Task: Set a default branch for a repository.
Action: Mouse moved to (1076, 62)
Screenshot: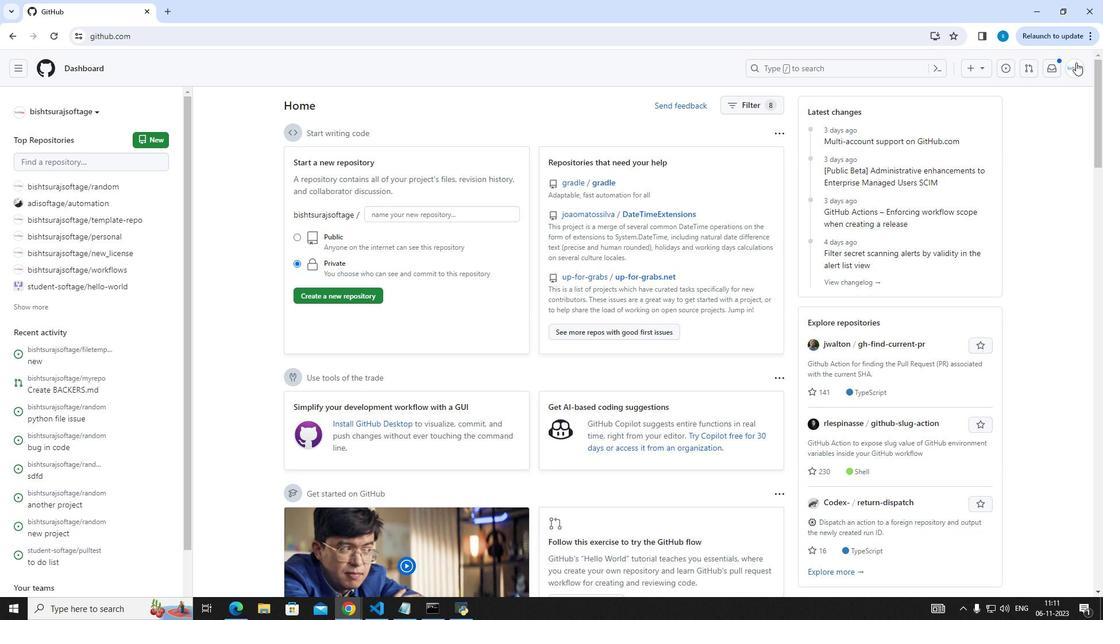 
Action: Mouse pressed left at (1076, 62)
Screenshot: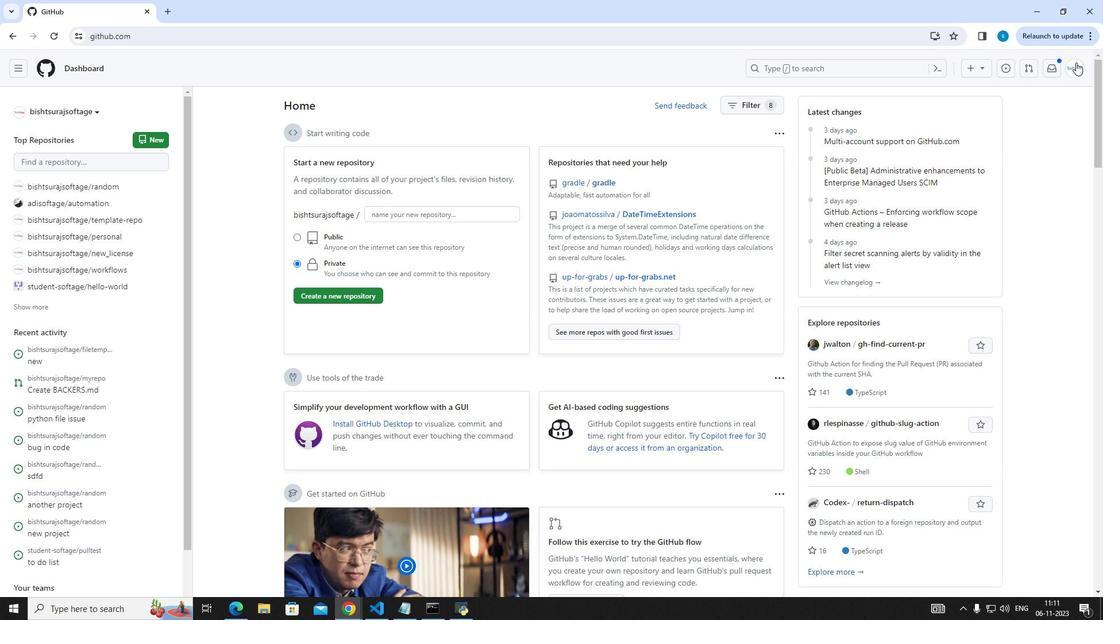 
Action: Mouse moved to (1039, 165)
Screenshot: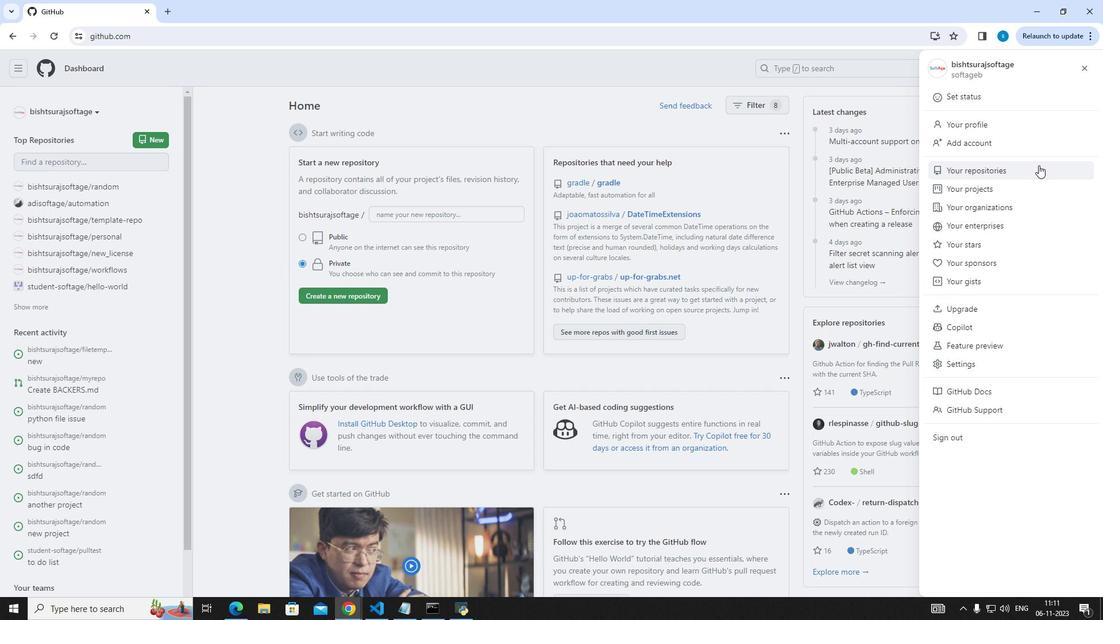 
Action: Mouse pressed left at (1039, 165)
Screenshot: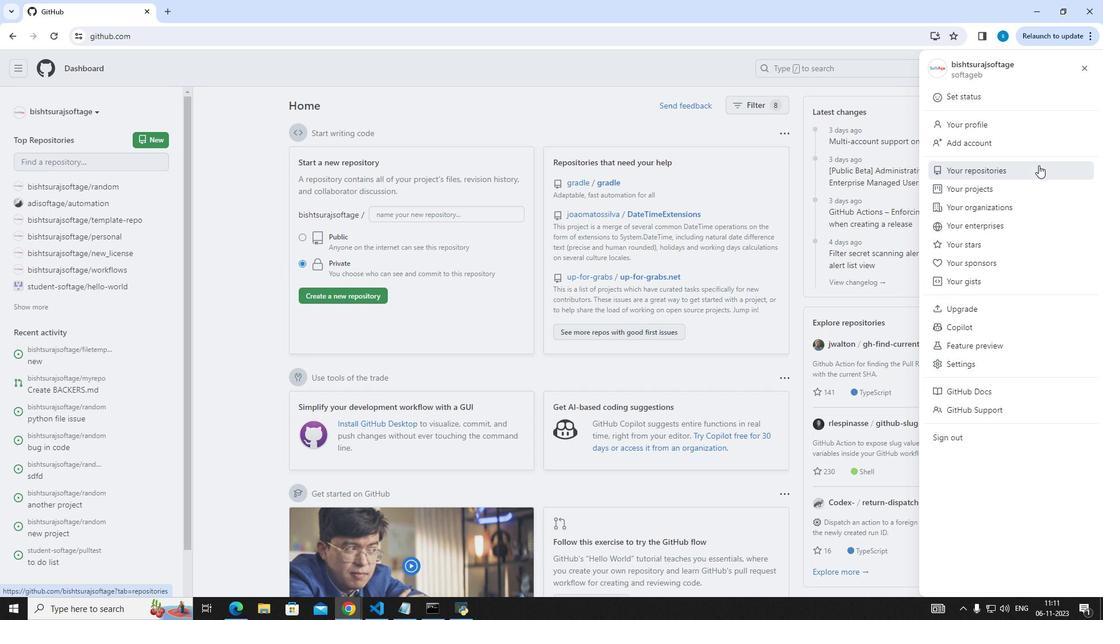 
Action: Mouse moved to (445, 173)
Screenshot: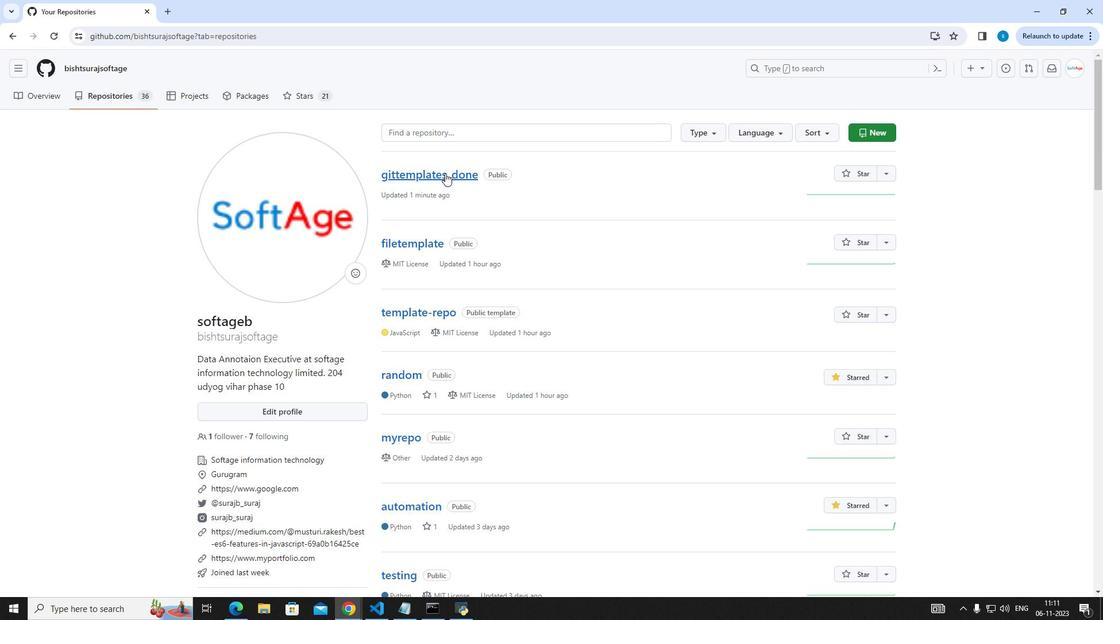 
Action: Mouse pressed left at (445, 173)
Screenshot: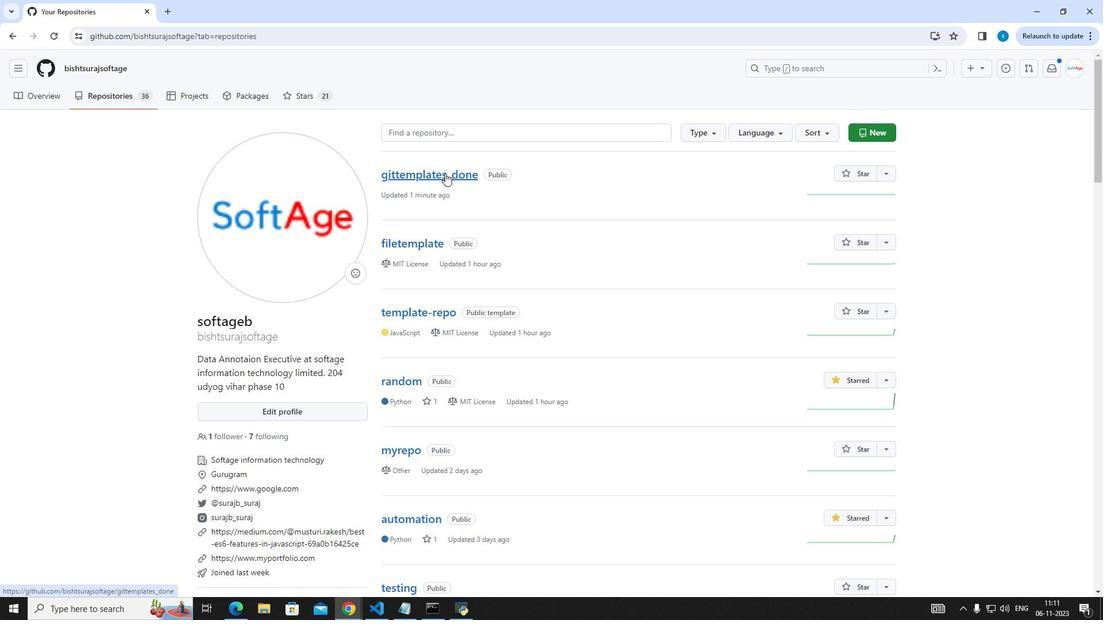 
Action: Mouse moved to (482, 99)
Screenshot: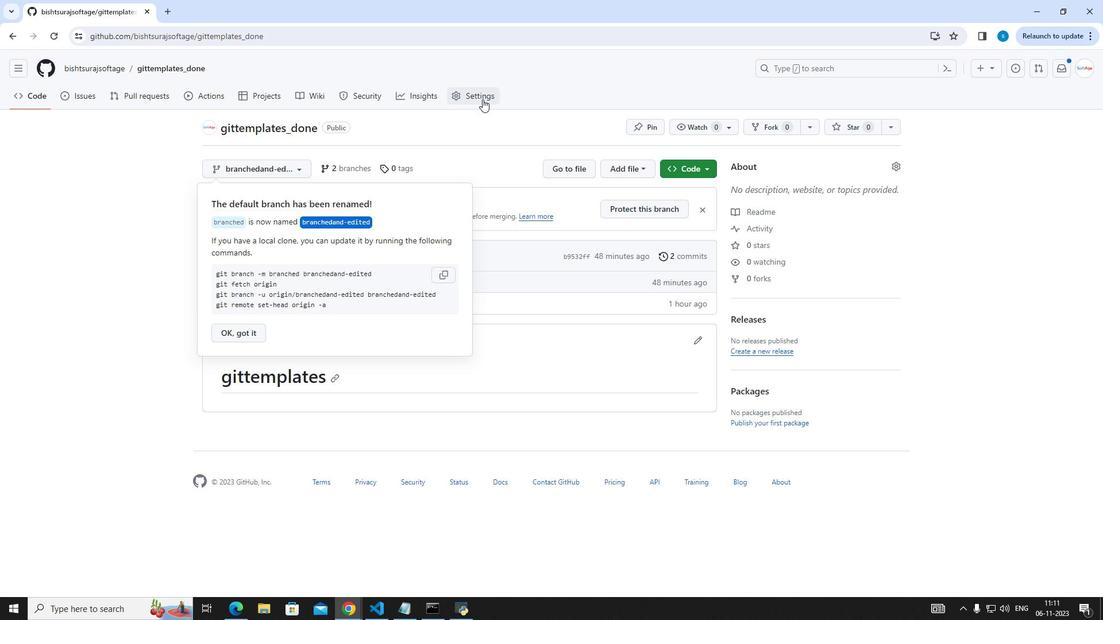 
Action: Mouse pressed left at (482, 99)
Screenshot: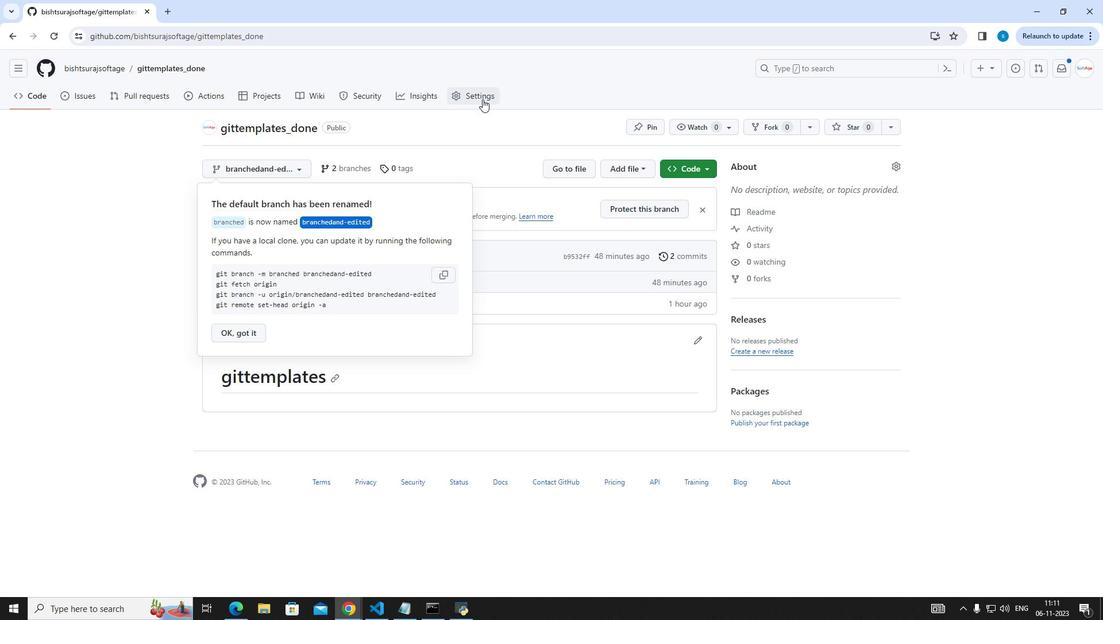 
Action: Mouse moved to (568, 371)
Screenshot: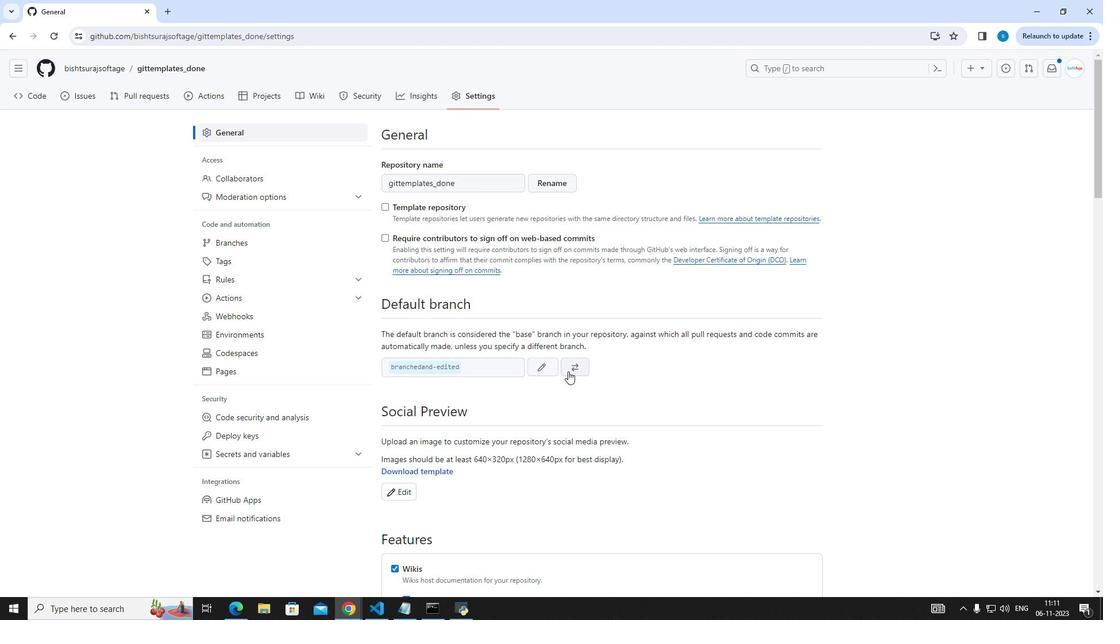 
Action: Mouse pressed left at (568, 371)
Screenshot: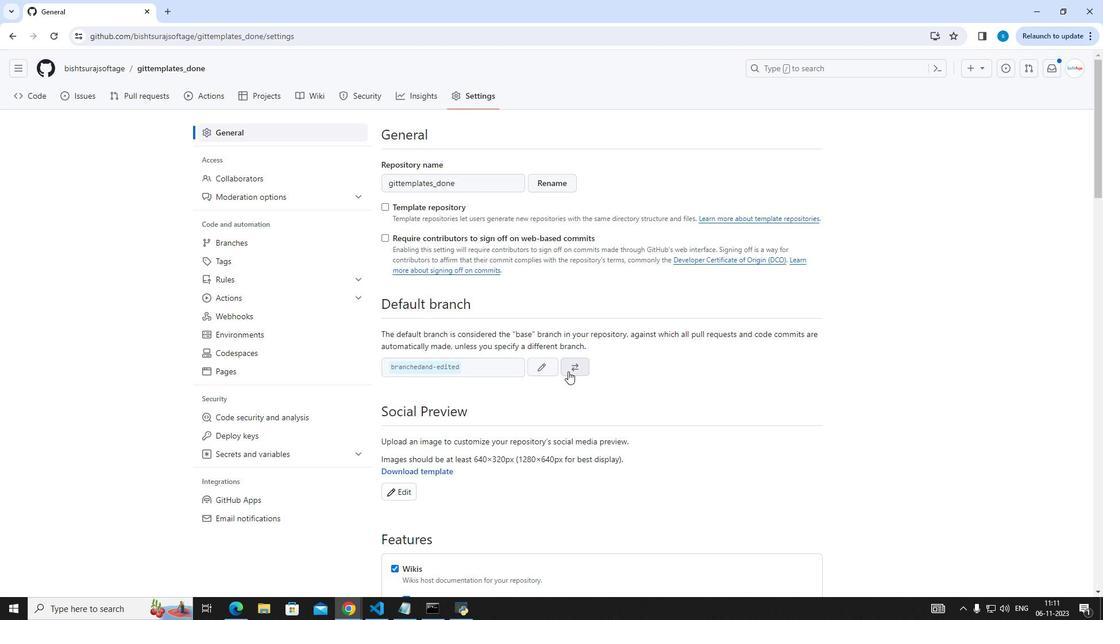 
Action: Mouse moved to (501, 198)
Screenshot: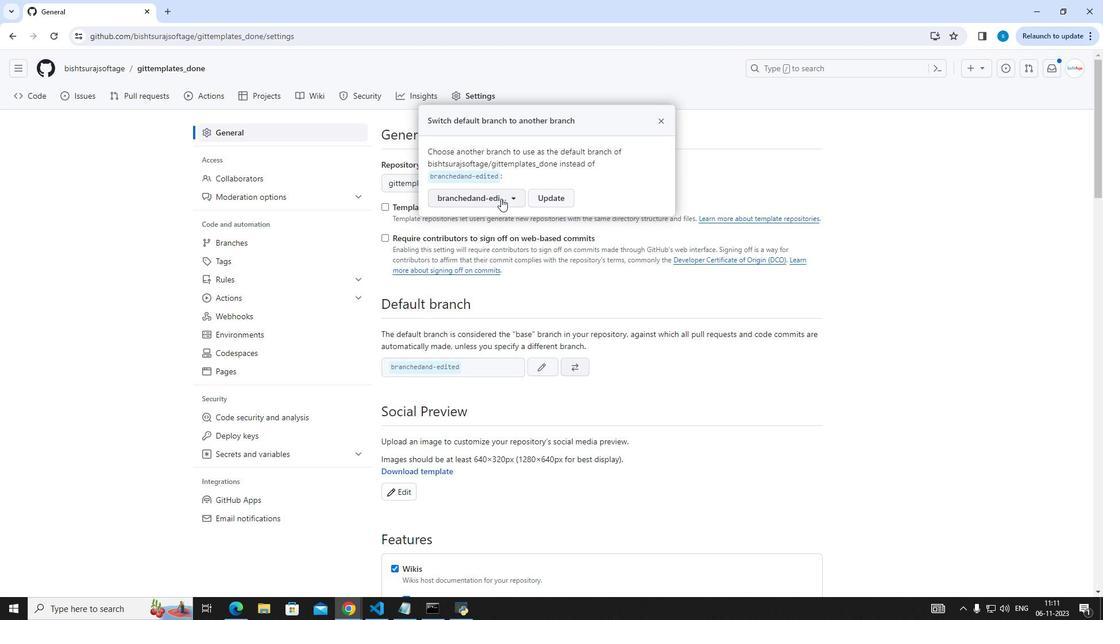 
Action: Mouse pressed left at (501, 198)
Screenshot: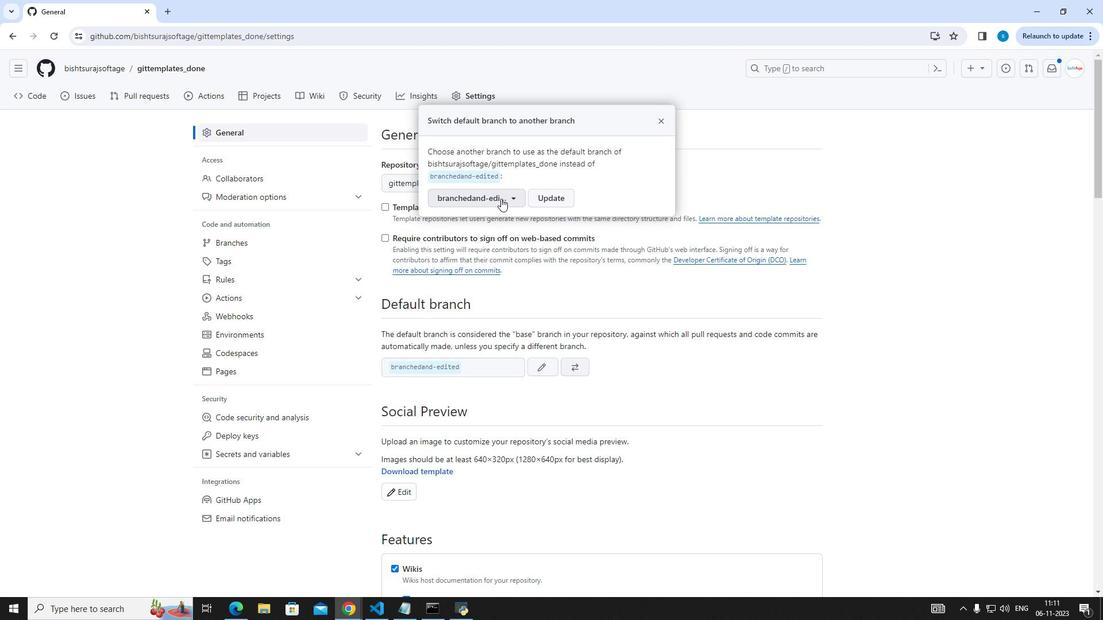 
Action: Mouse moved to (487, 241)
Screenshot: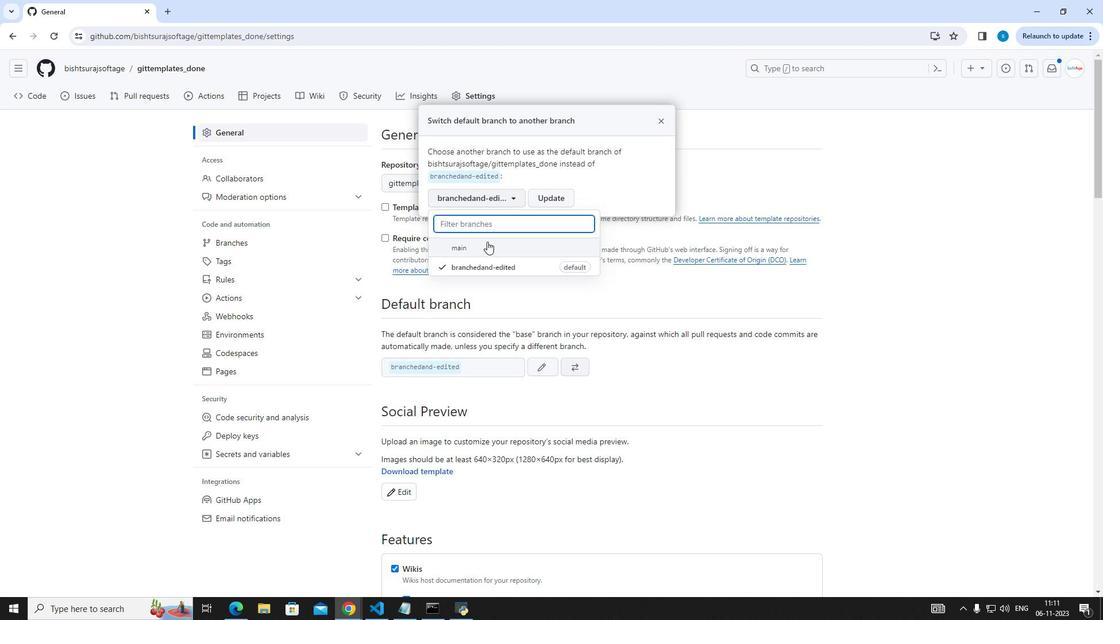 
Action: Mouse pressed left at (487, 241)
Screenshot: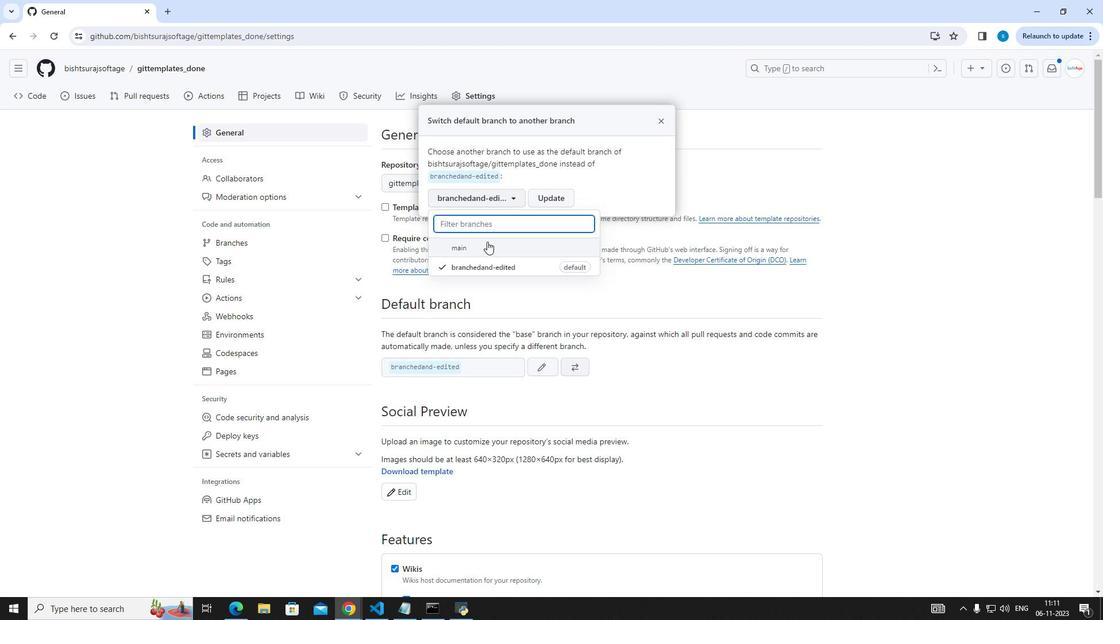 
Action: Mouse moved to (508, 199)
Screenshot: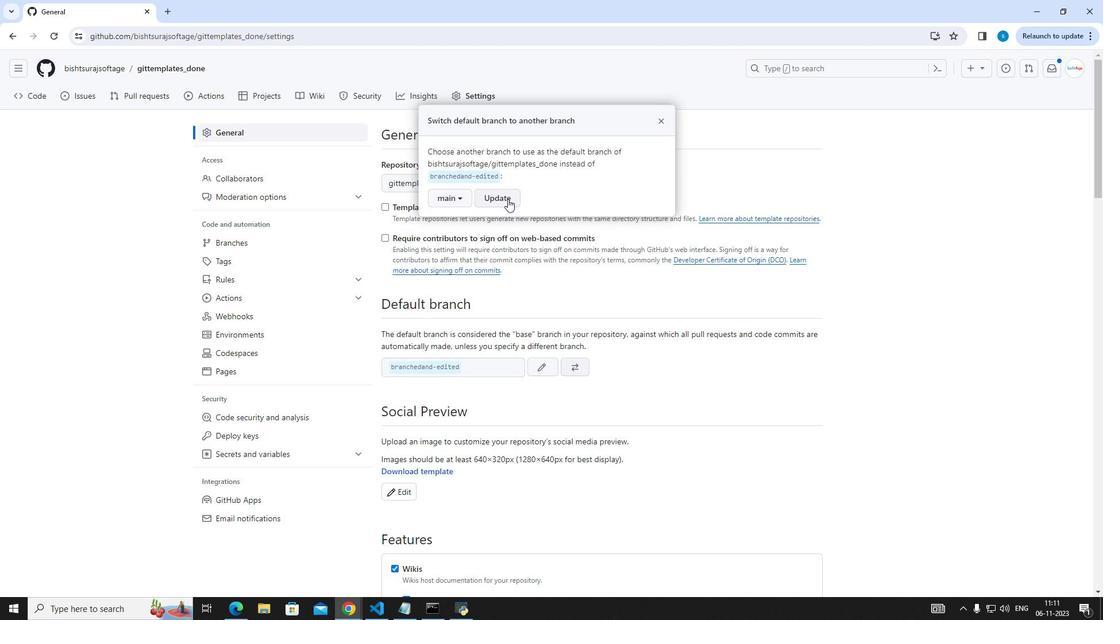
Action: Mouse pressed left at (508, 199)
Screenshot: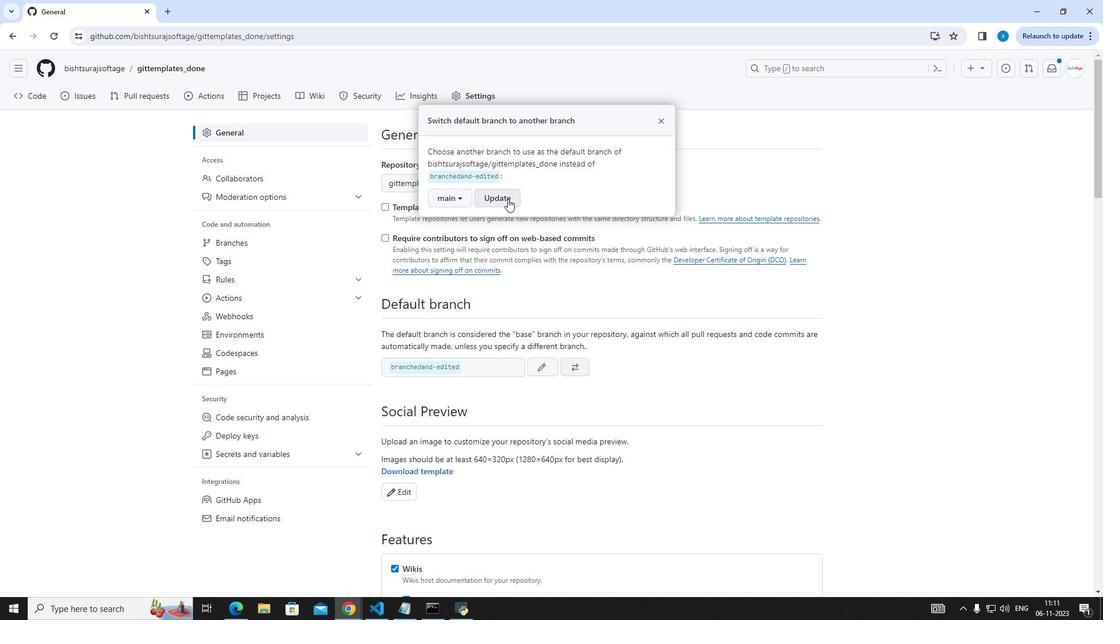 
Action: Mouse moved to (527, 245)
Screenshot: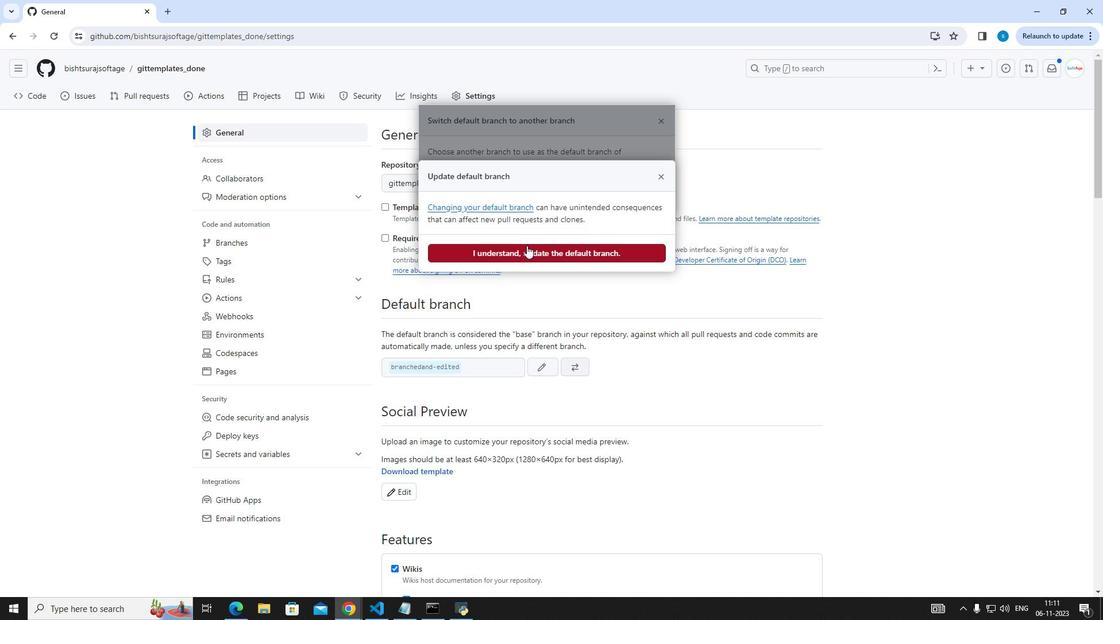 
Action: Mouse pressed left at (527, 245)
Screenshot: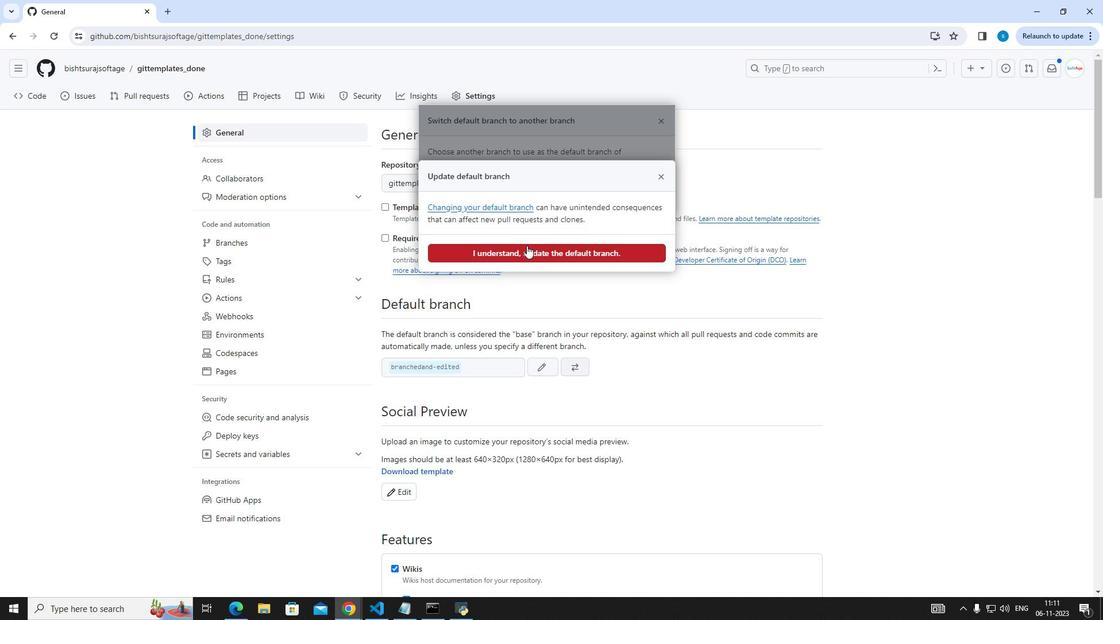 
Action: Mouse moved to (692, 416)
Screenshot: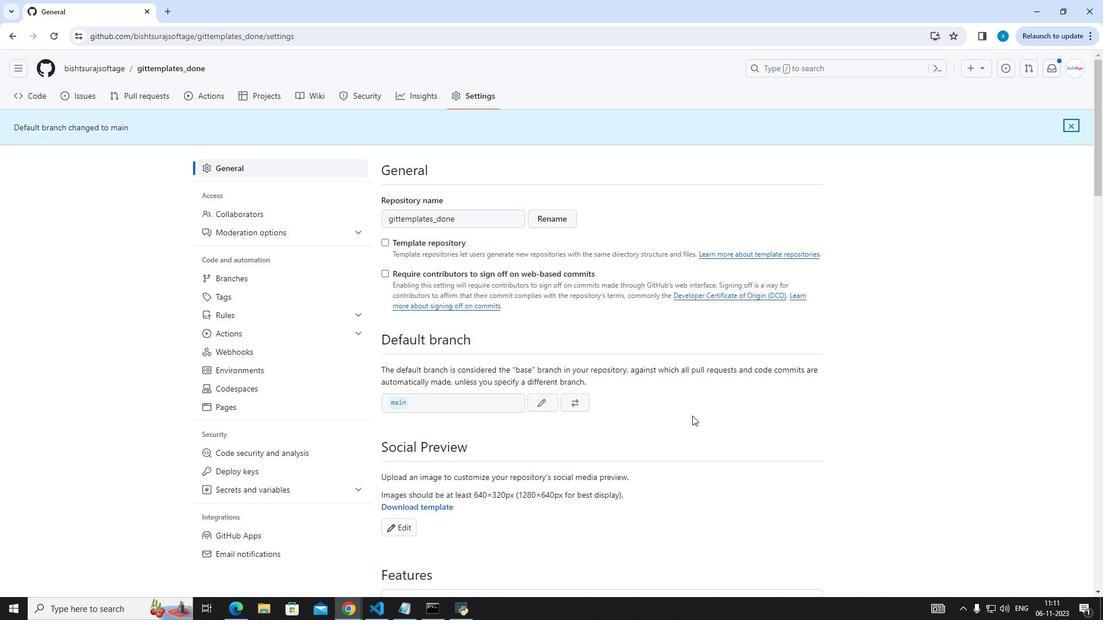 
